 Task: Print the page on statement size paper.
Action: Mouse moved to (1257, 35)
Screenshot: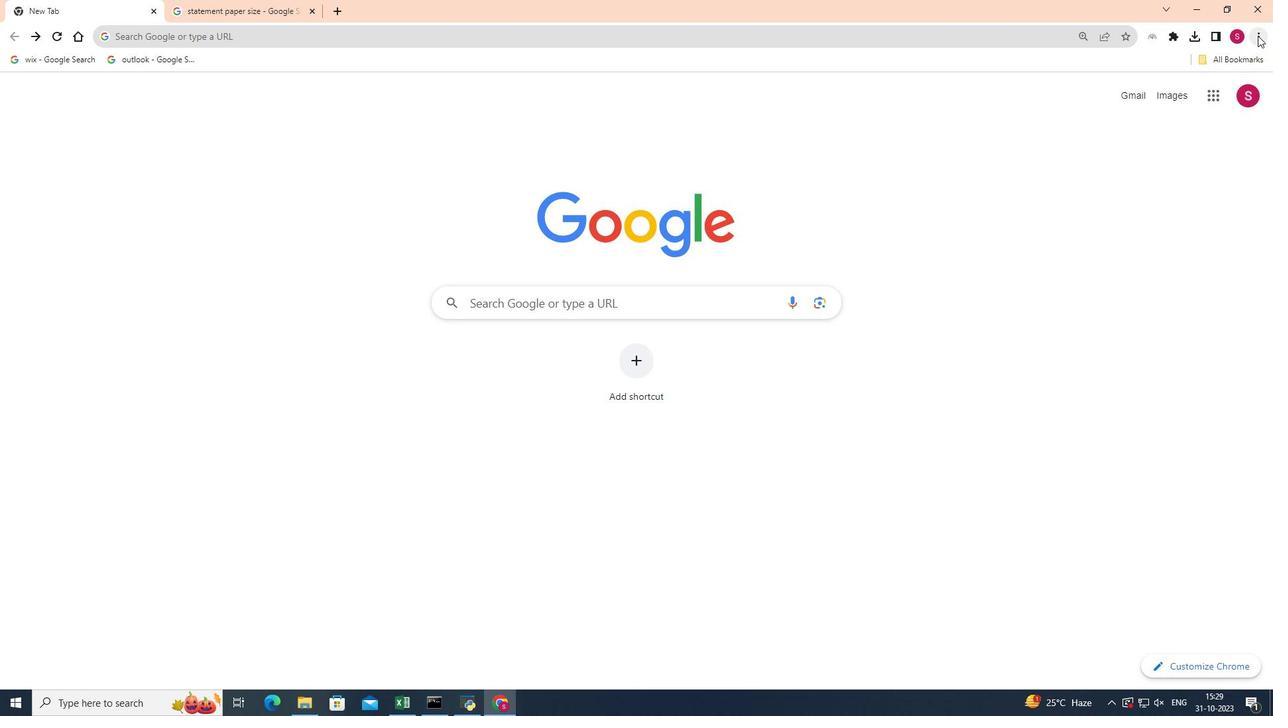 
Action: Mouse pressed left at (1257, 35)
Screenshot: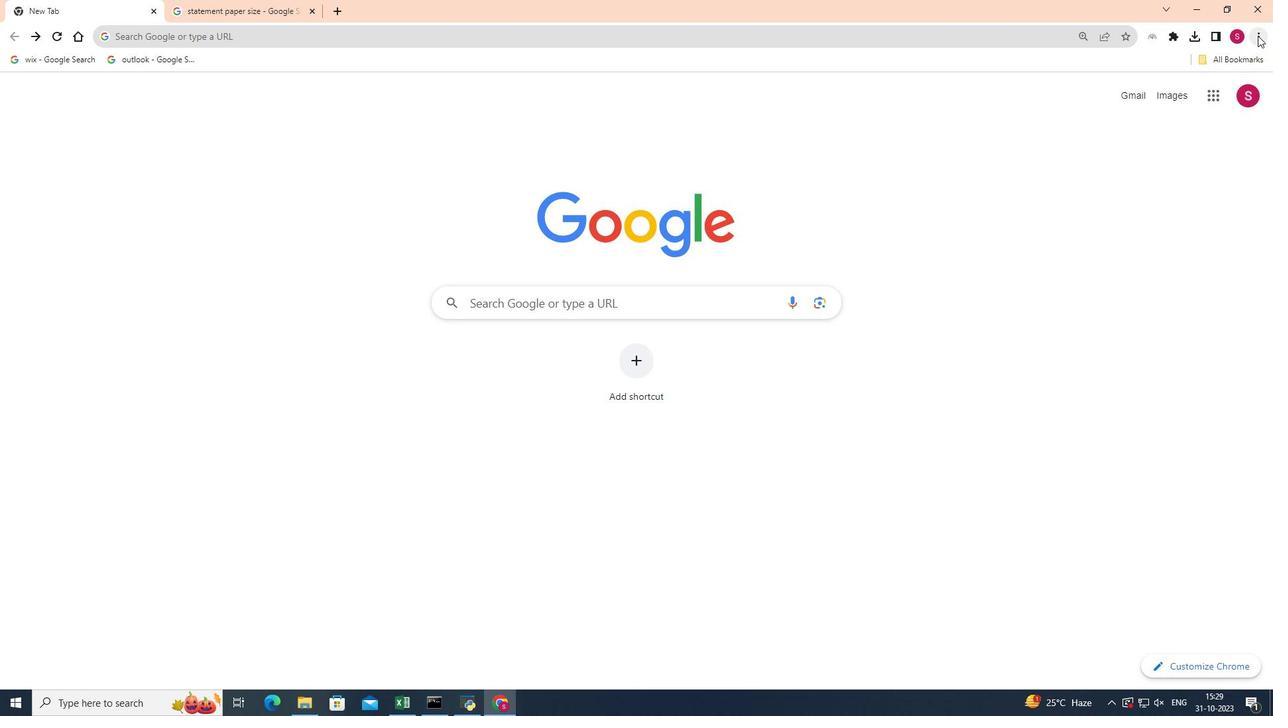 
Action: Mouse moved to (1114, 196)
Screenshot: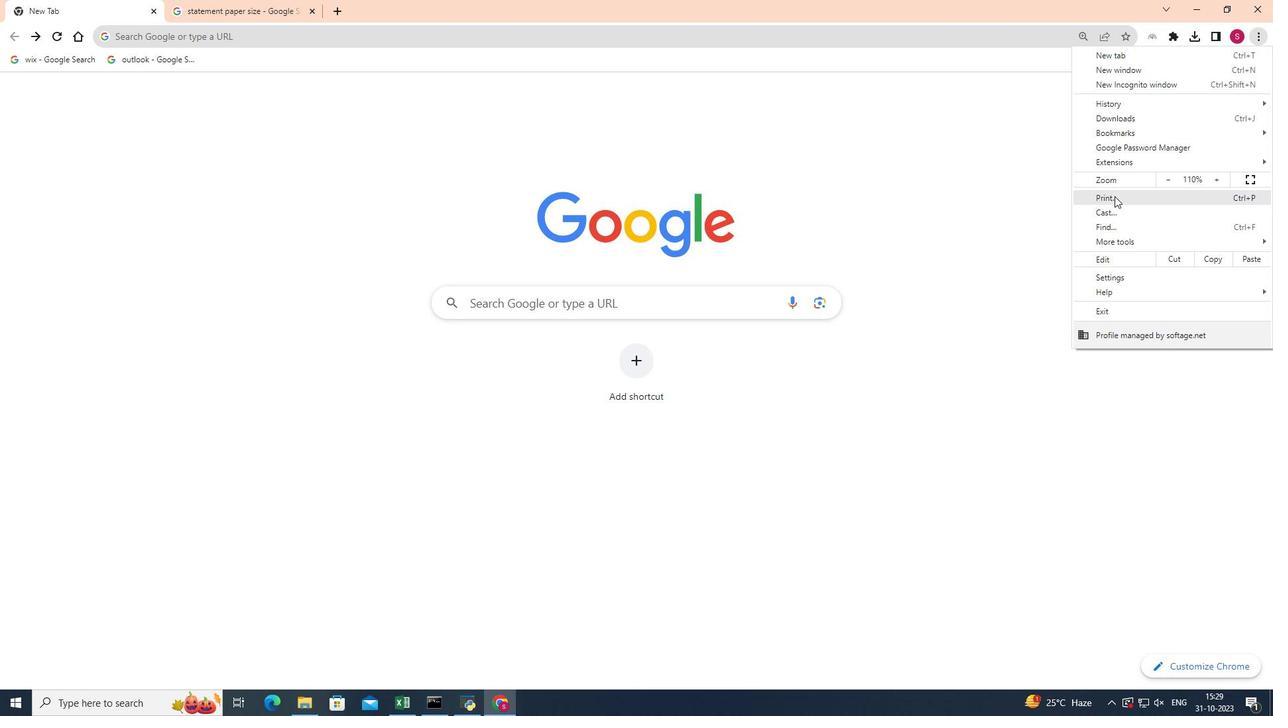 
Action: Mouse pressed left at (1114, 196)
Screenshot: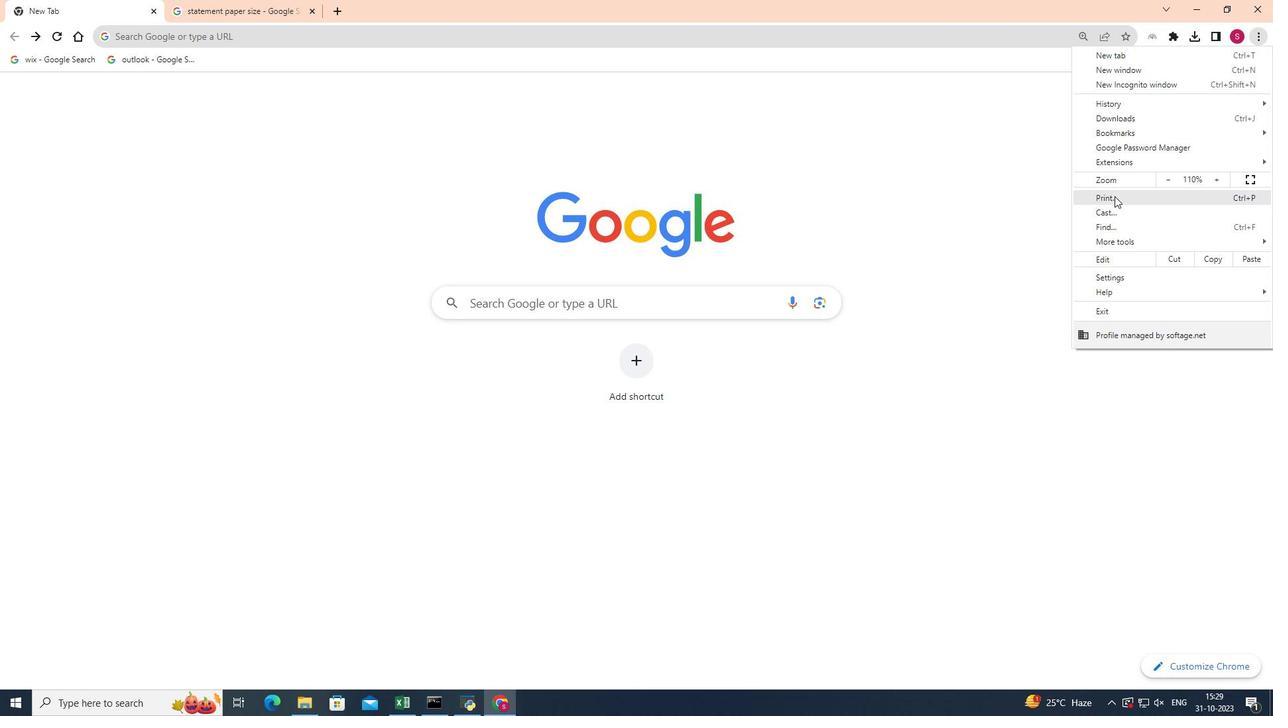 
Action: Mouse moved to (1043, 223)
Screenshot: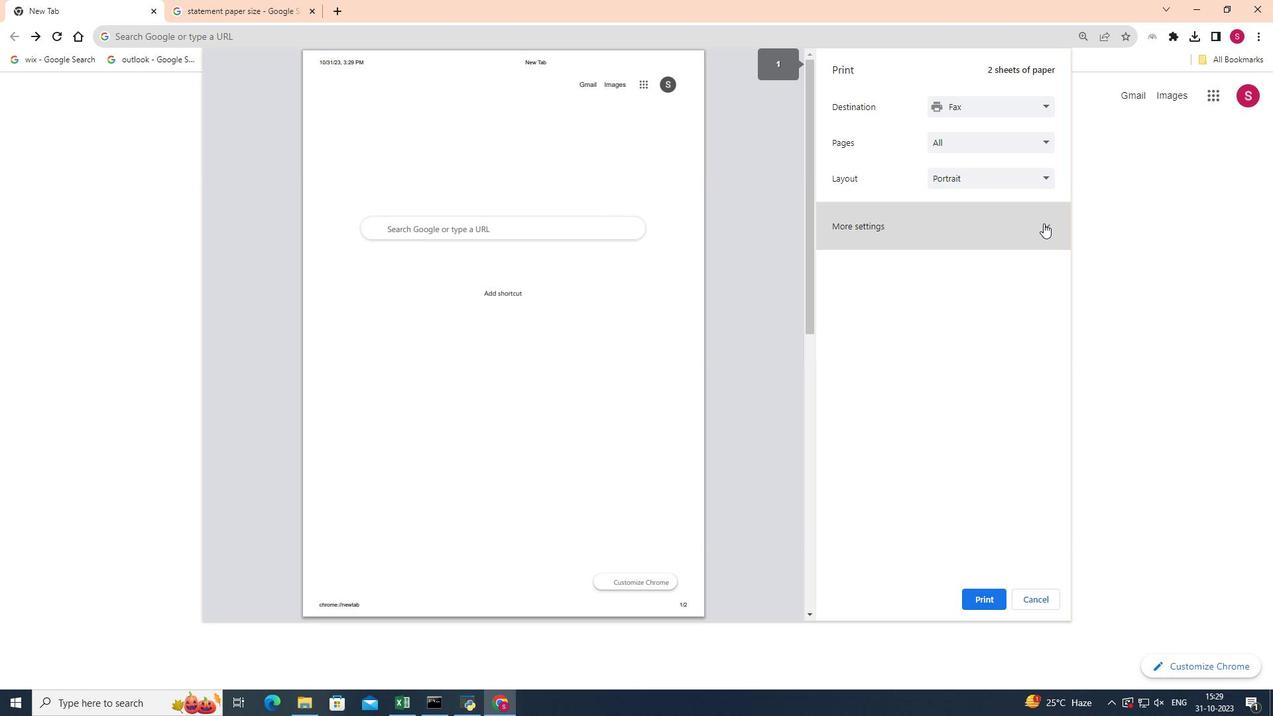 
Action: Mouse pressed left at (1043, 223)
Screenshot: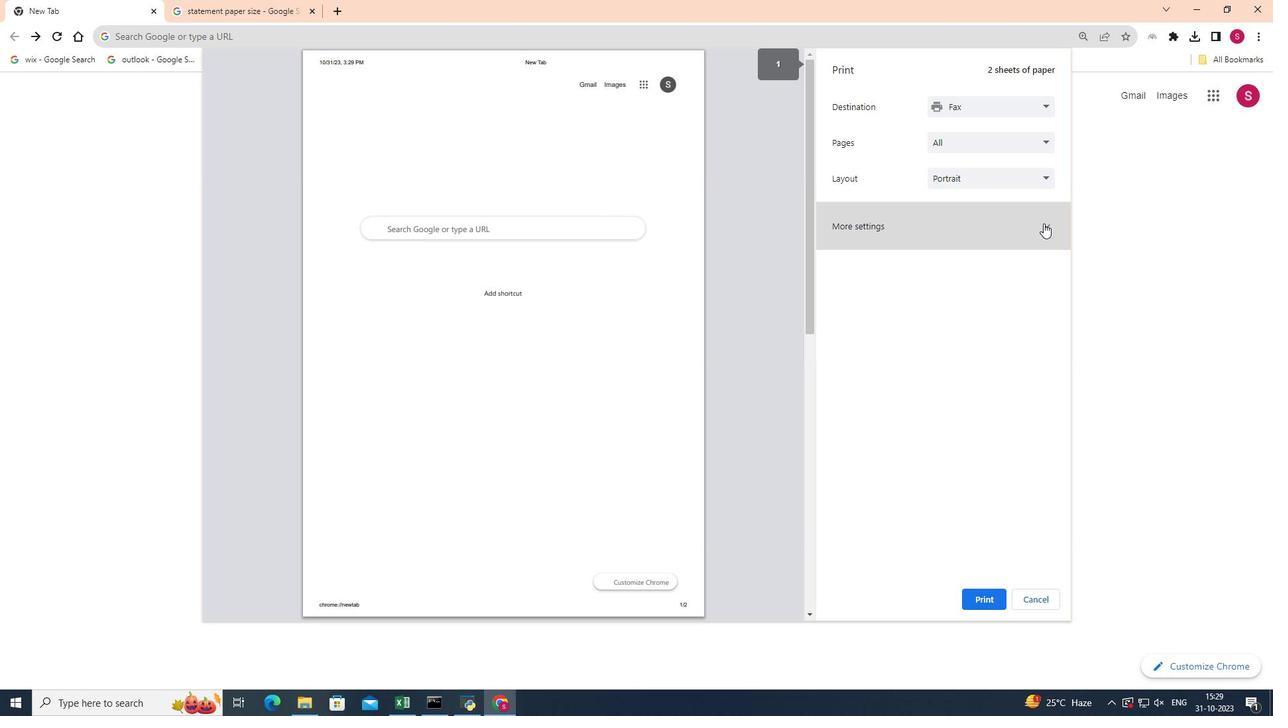 
Action: Mouse moved to (1046, 271)
Screenshot: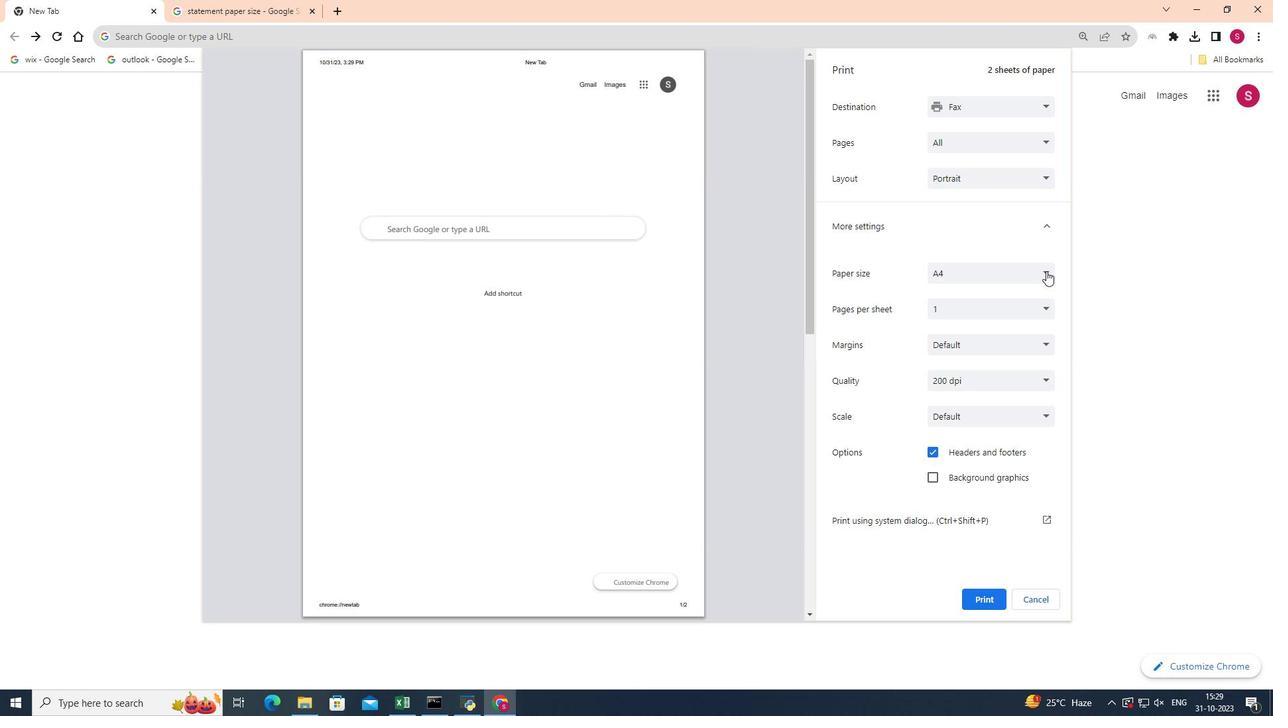 
Action: Mouse pressed left at (1046, 271)
Screenshot: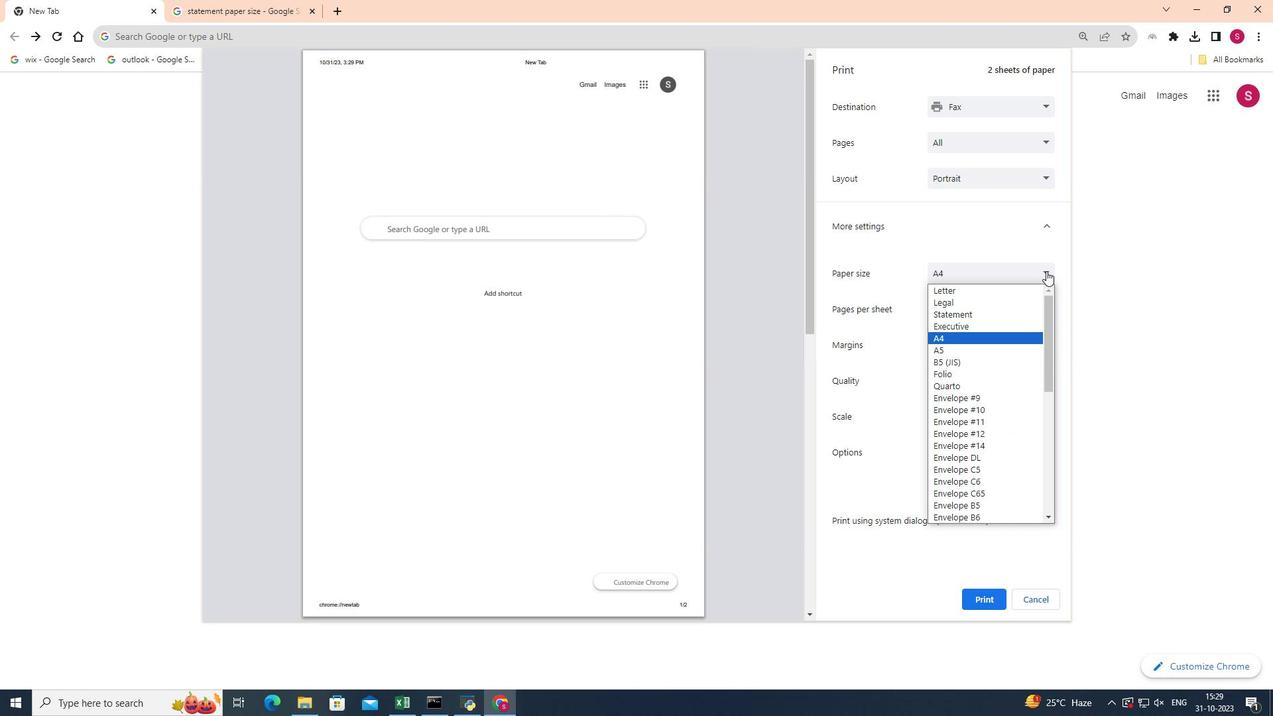 
Action: Mouse moved to (957, 313)
Screenshot: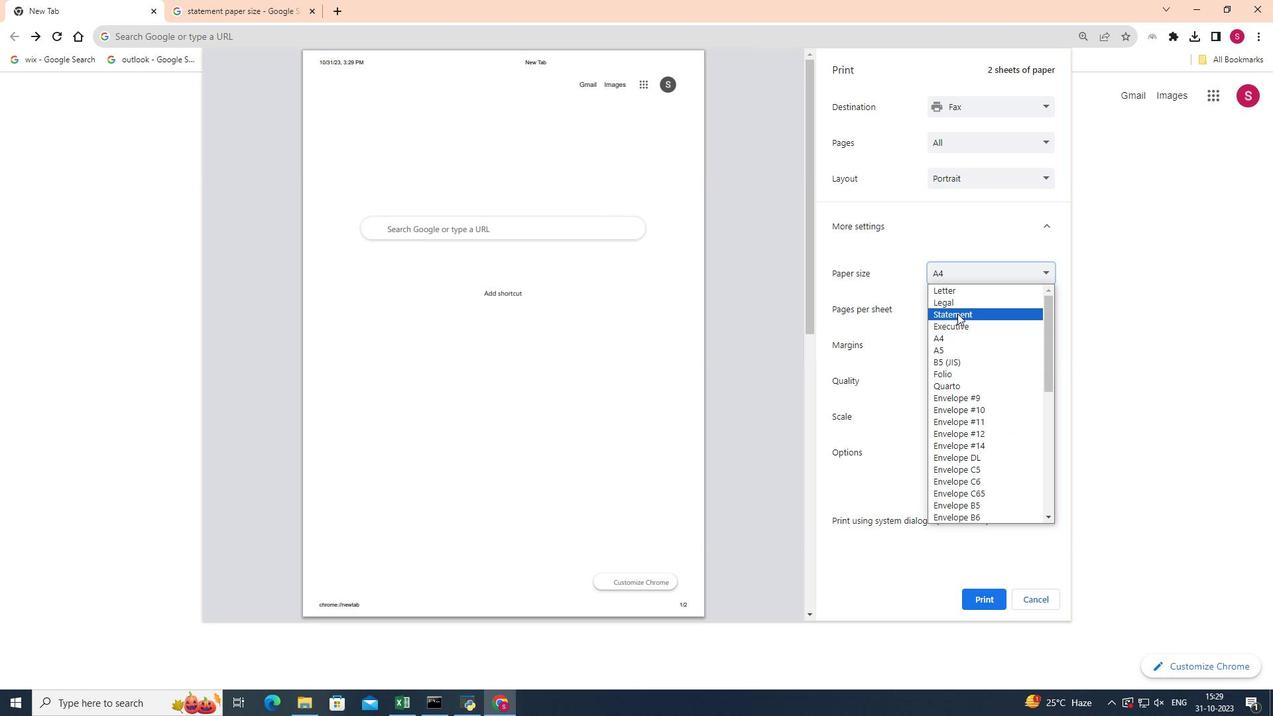 
Action: Mouse pressed left at (957, 313)
Screenshot: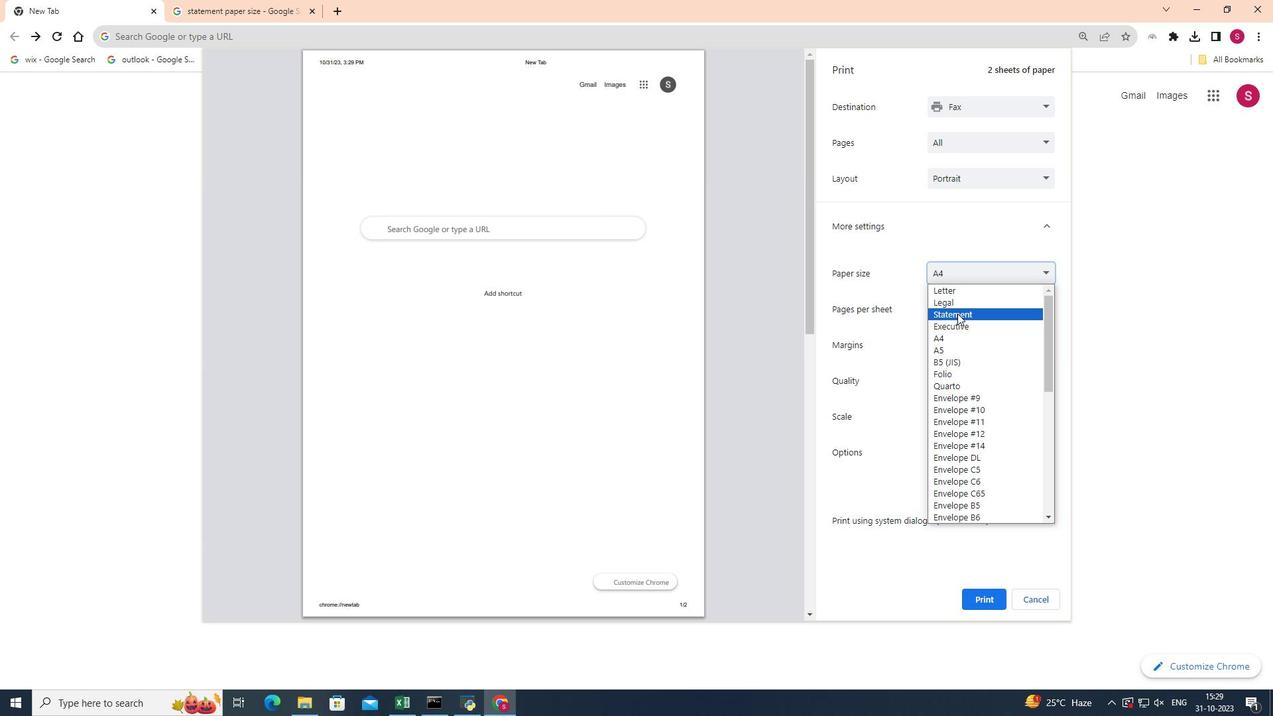 
Action: Mouse moved to (979, 600)
Screenshot: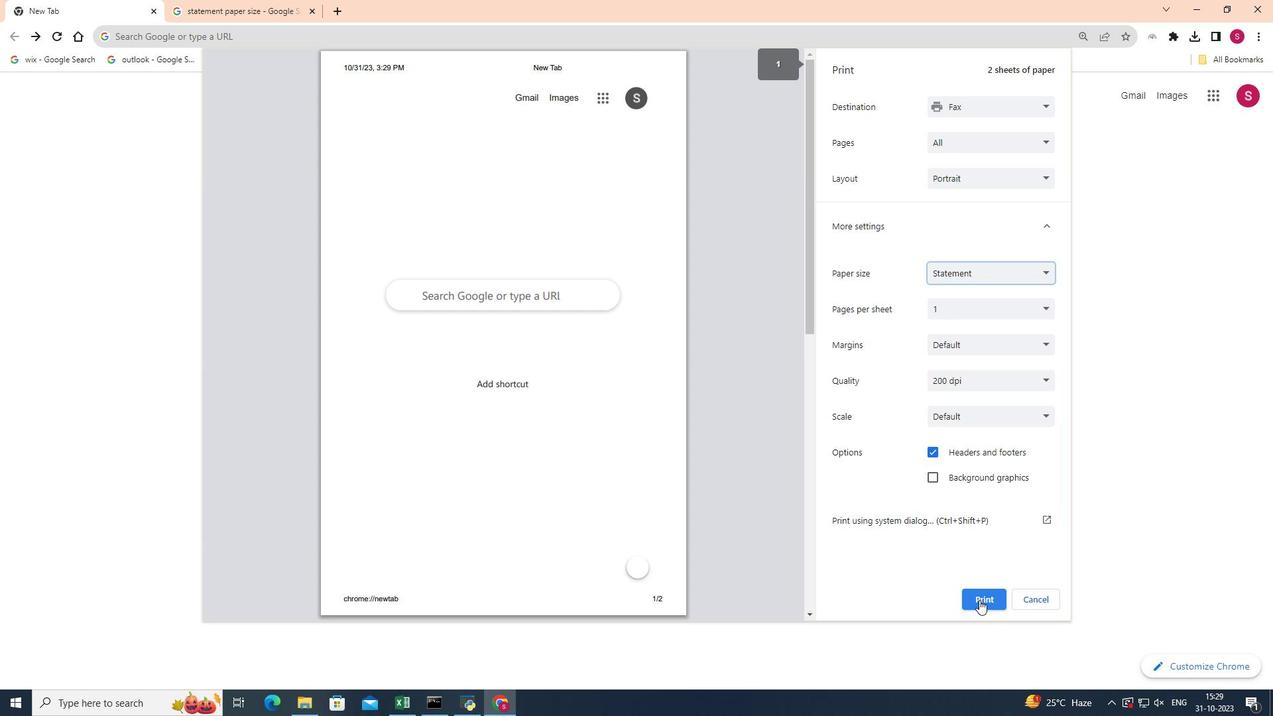 
Action: Mouse pressed left at (979, 600)
Screenshot: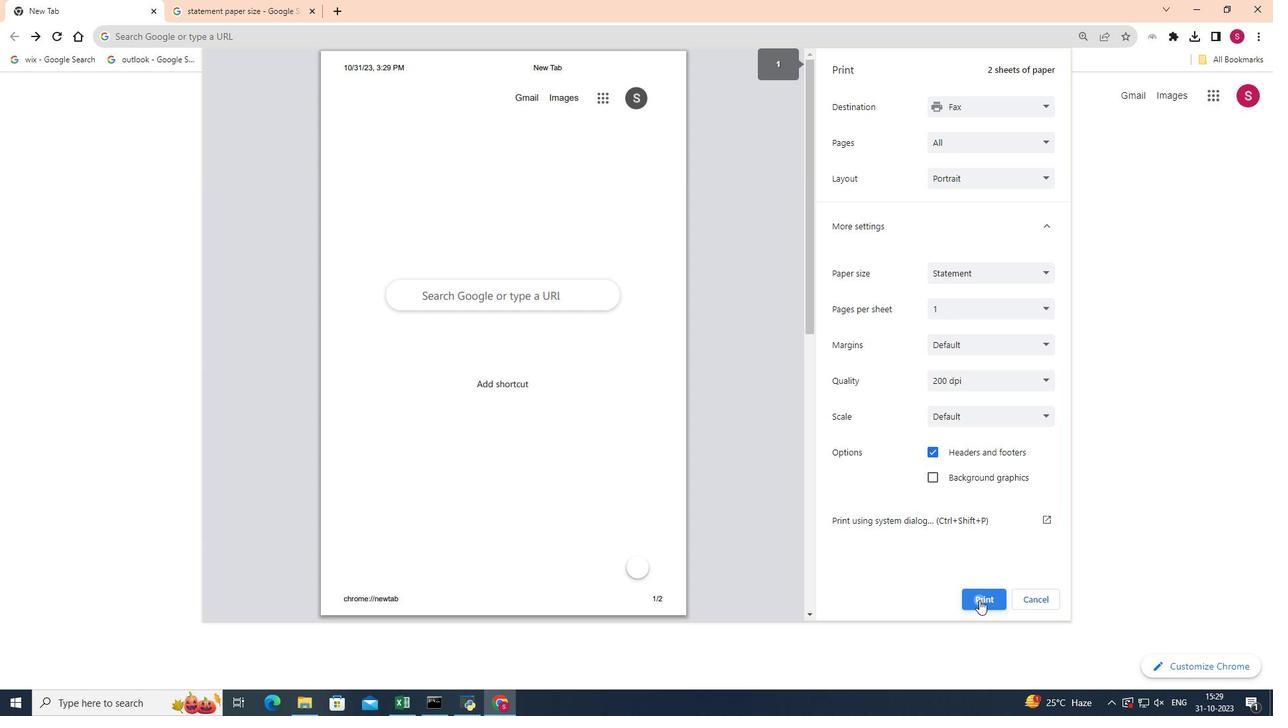 
